 Task: Enable "Treat mono as dual-mono " for loudness normalization effect.
Action: Mouse moved to (211, 21)
Screenshot: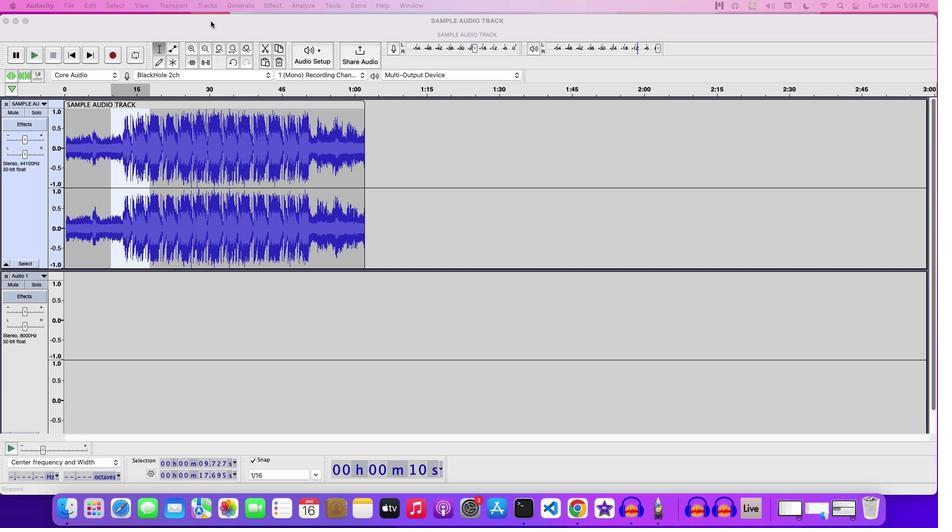 
Action: Mouse pressed left at (211, 21)
Screenshot: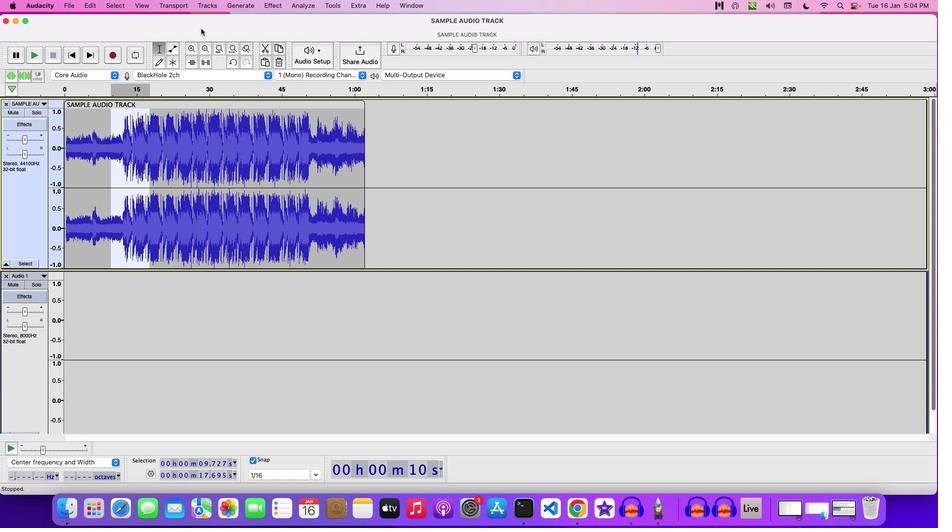 
Action: Mouse moved to (271, 6)
Screenshot: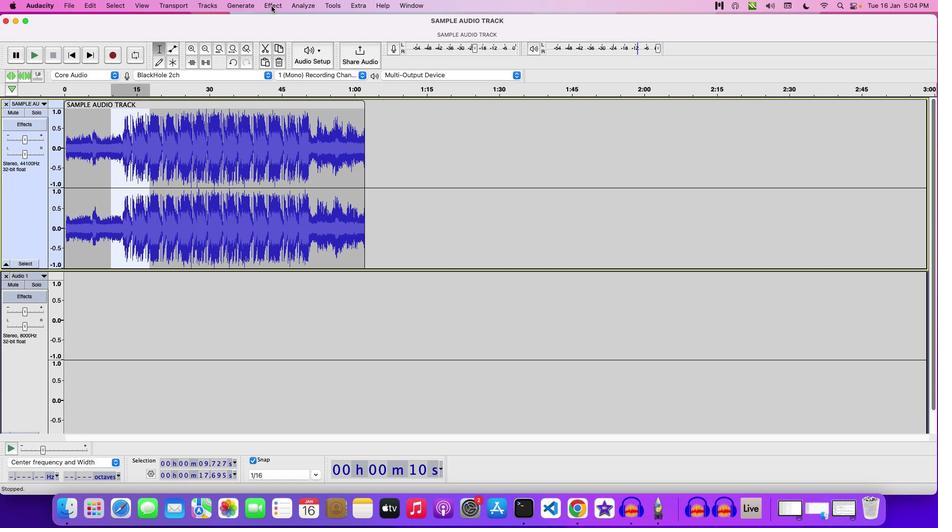 
Action: Mouse pressed left at (271, 6)
Screenshot: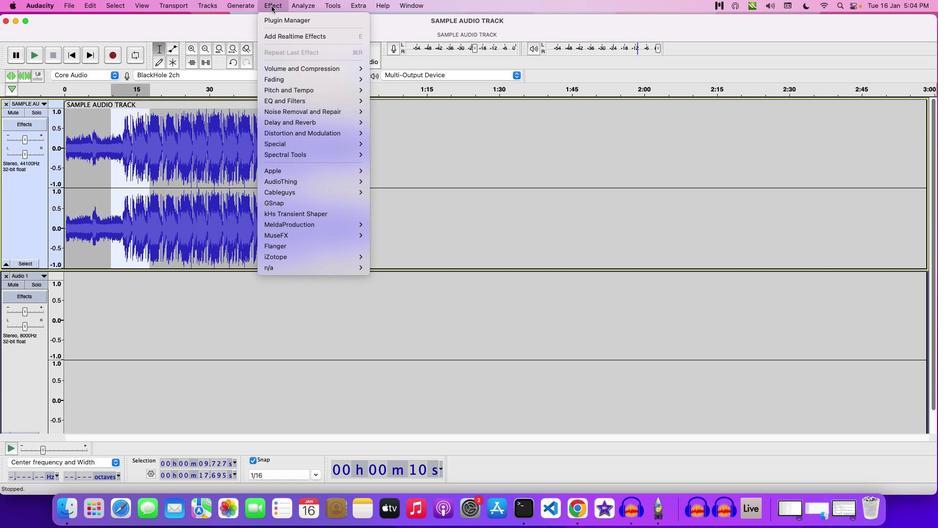 
Action: Mouse moved to (396, 112)
Screenshot: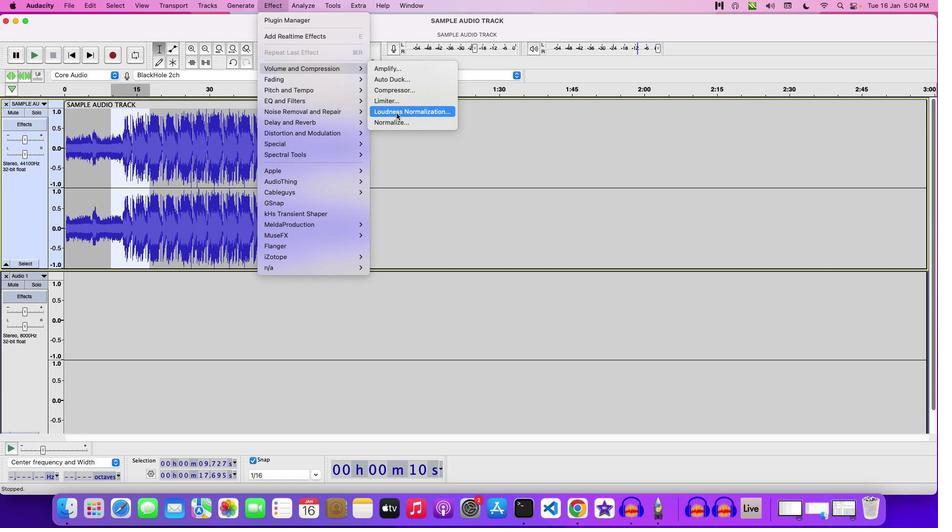 
Action: Mouse pressed left at (396, 112)
Screenshot: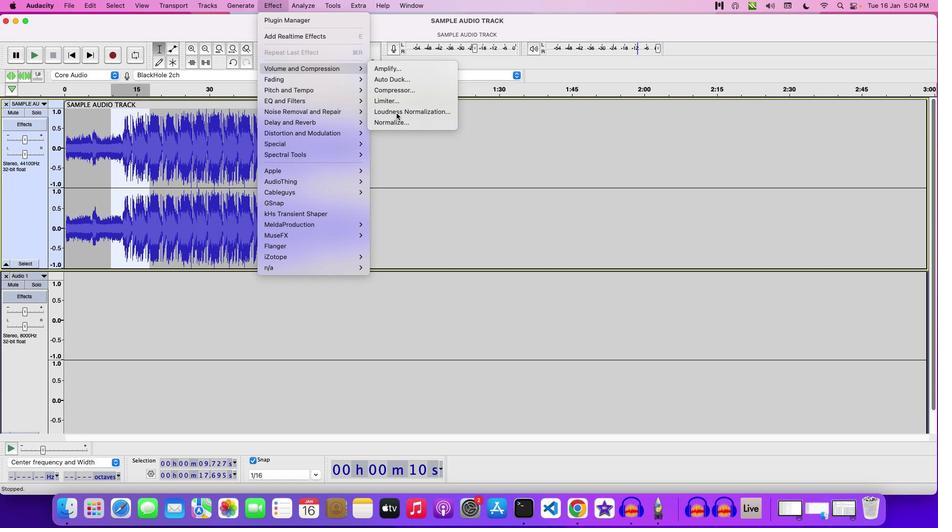 
Action: Mouse moved to (414, 288)
Screenshot: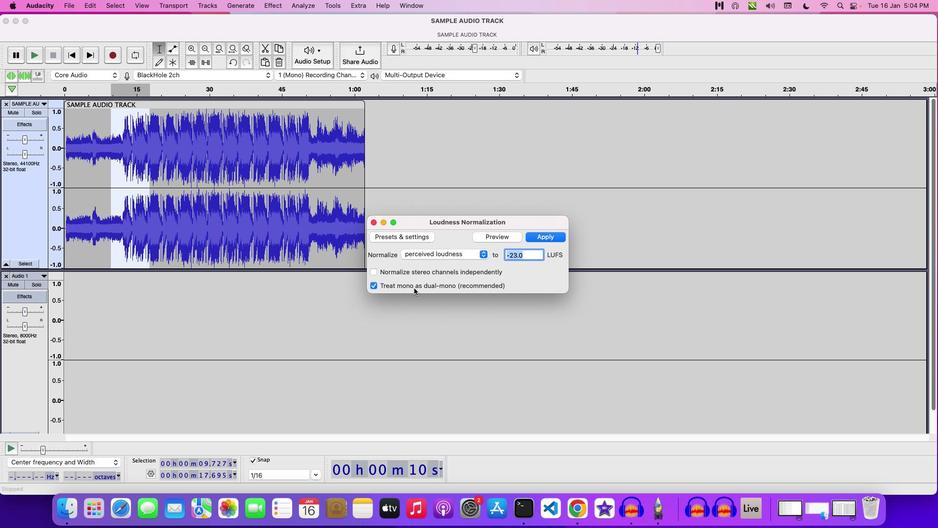 
Action: Mouse pressed left at (414, 288)
Screenshot: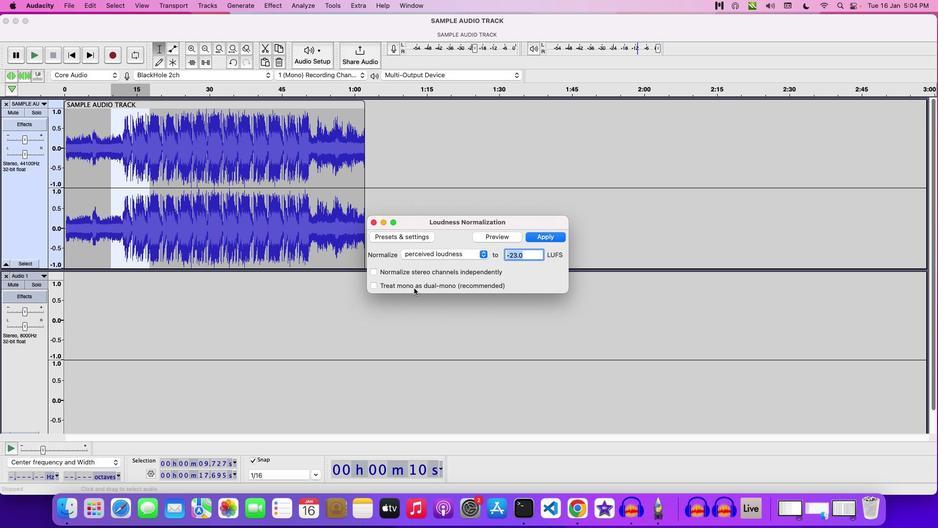 
Action: Mouse pressed left at (414, 288)
Screenshot: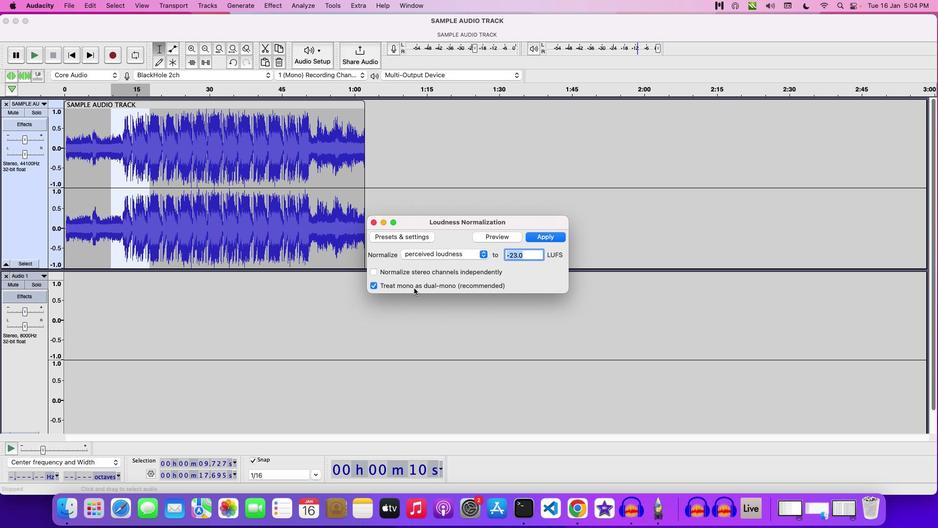 
Action: Mouse moved to (378, 286)
Screenshot: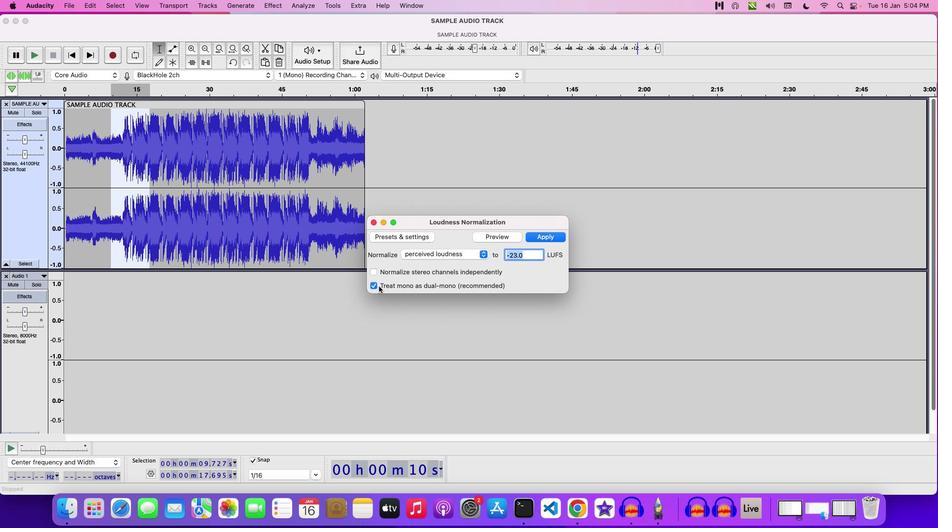 
